 Task: Select the output option in the auto-forward ports source.
Action: Mouse moved to (10, 504)
Screenshot: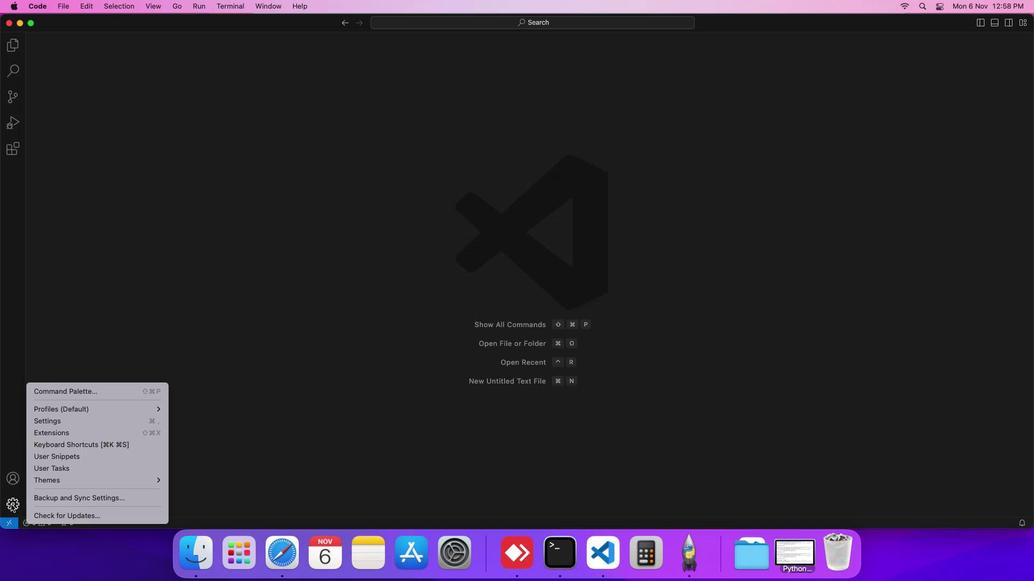 
Action: Mouse pressed left at (10, 504)
Screenshot: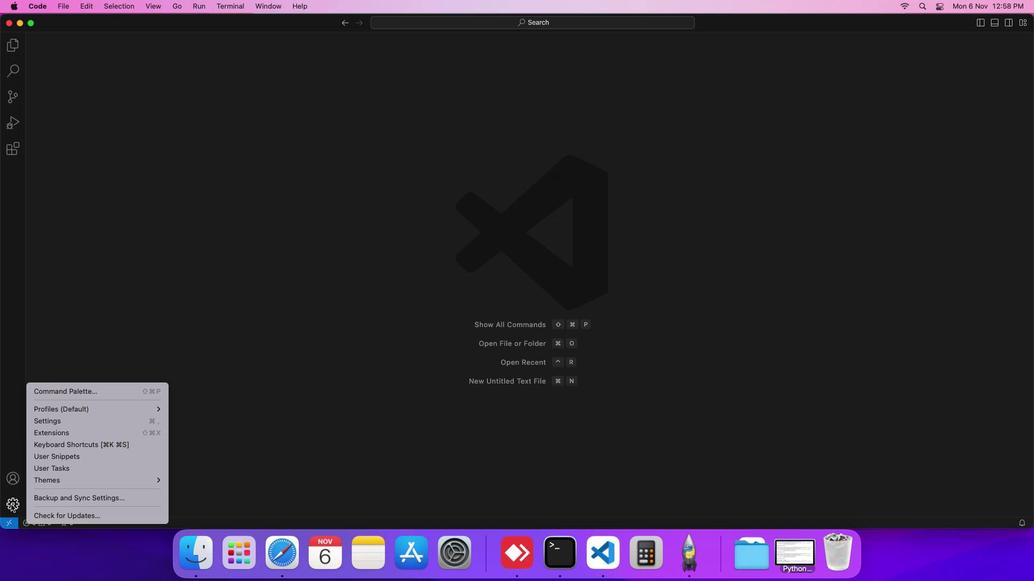
Action: Mouse moved to (57, 422)
Screenshot: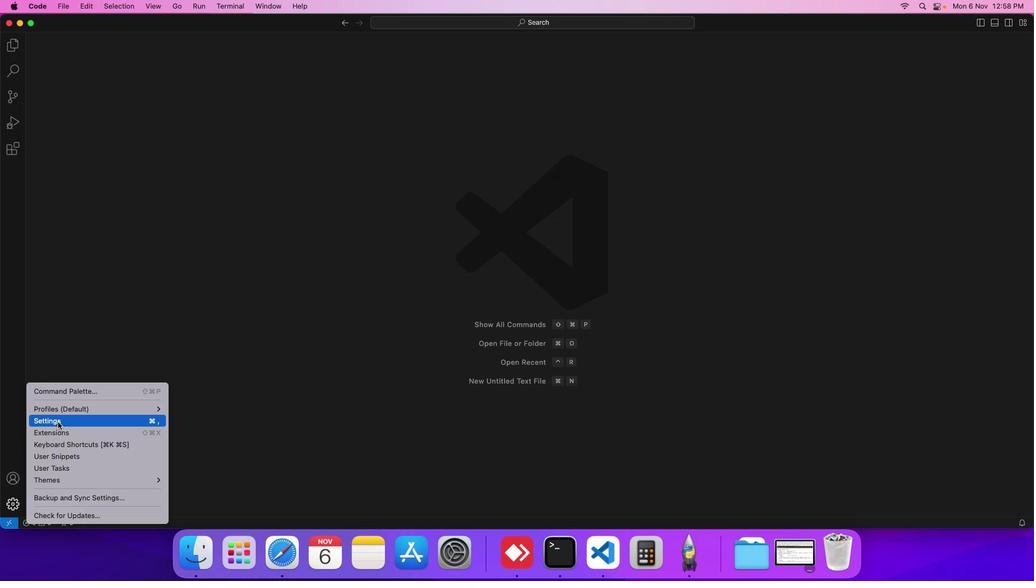 
Action: Mouse pressed left at (57, 422)
Screenshot: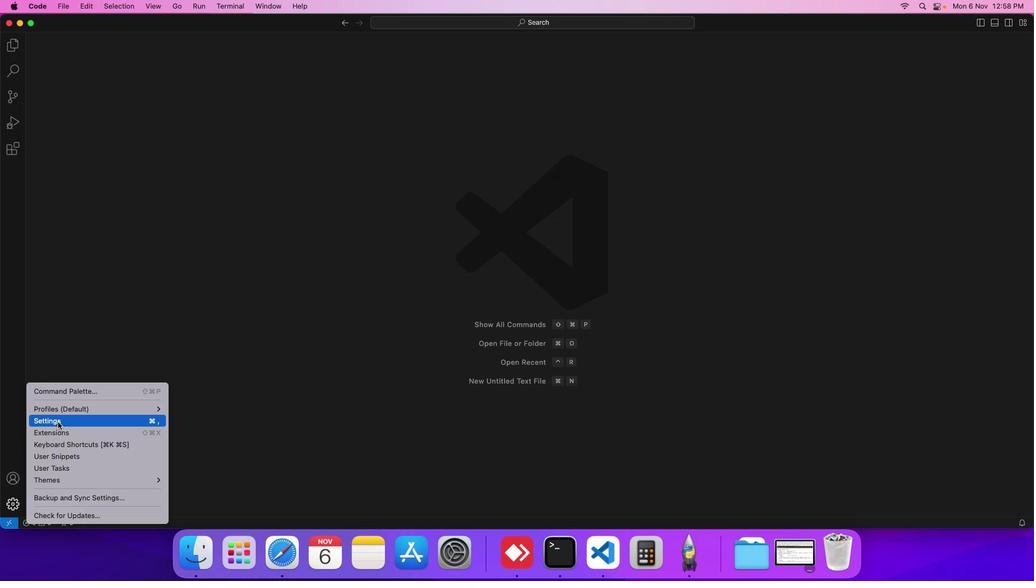 
Action: Mouse moved to (247, 153)
Screenshot: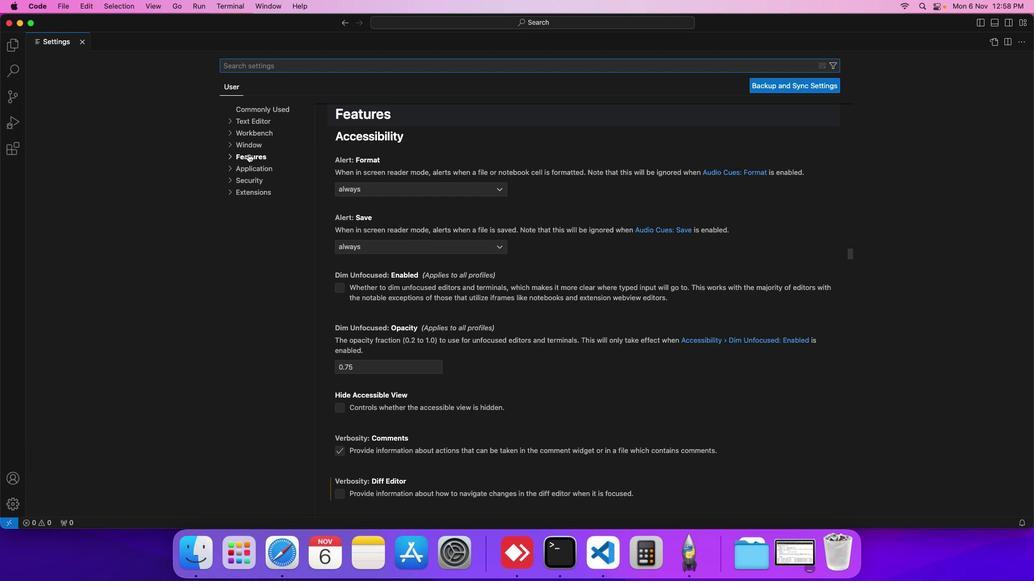 
Action: Mouse pressed left at (247, 153)
Screenshot: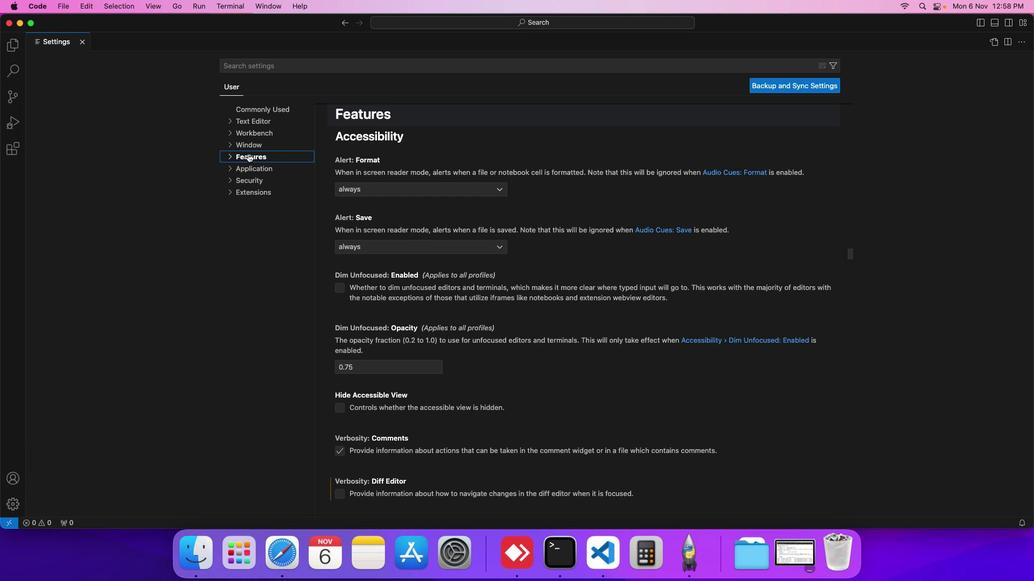 
Action: Mouse moved to (252, 311)
Screenshot: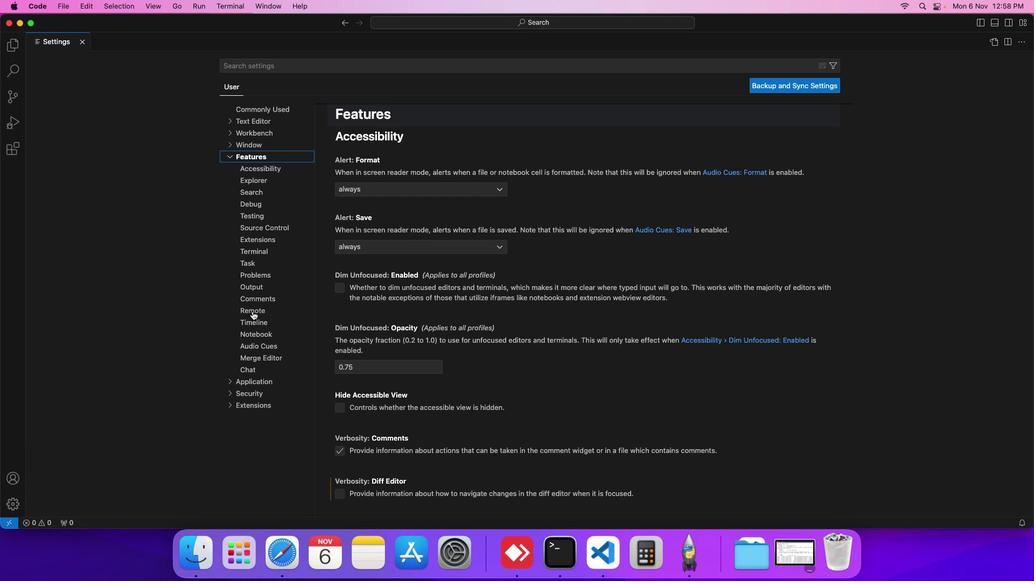 
Action: Mouse pressed left at (252, 311)
Screenshot: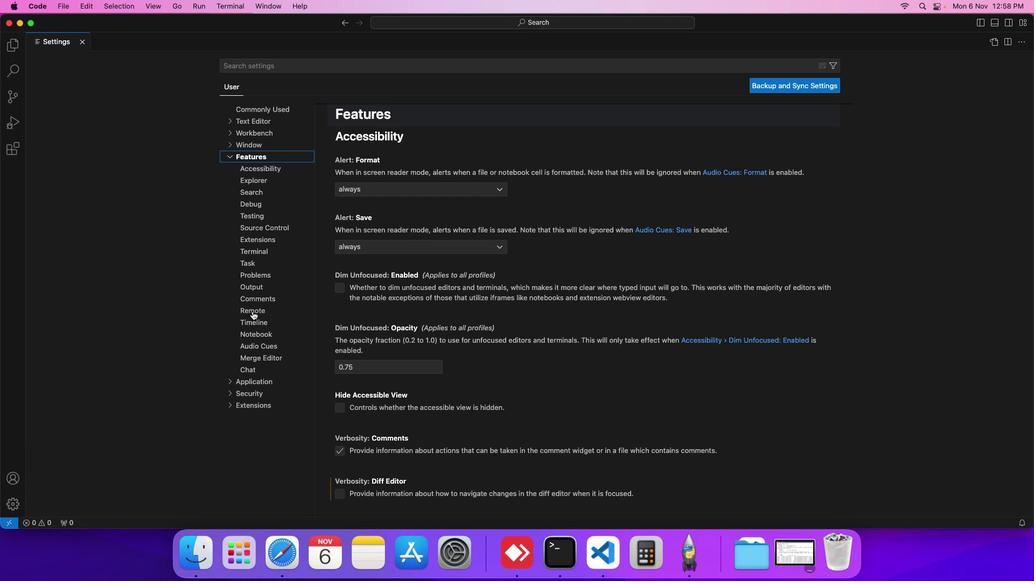 
Action: Mouse moved to (364, 237)
Screenshot: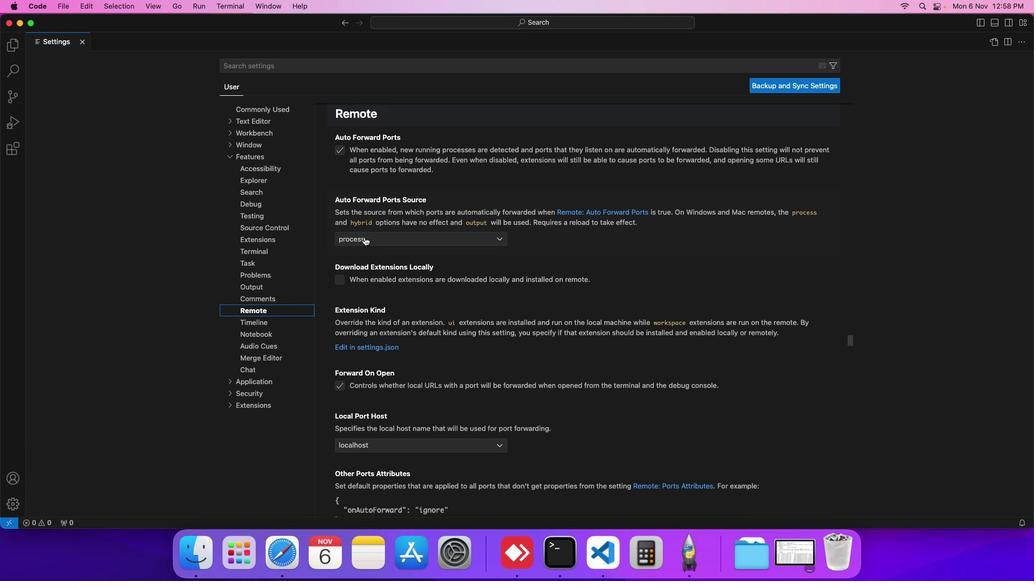 
Action: Mouse pressed left at (364, 237)
Screenshot: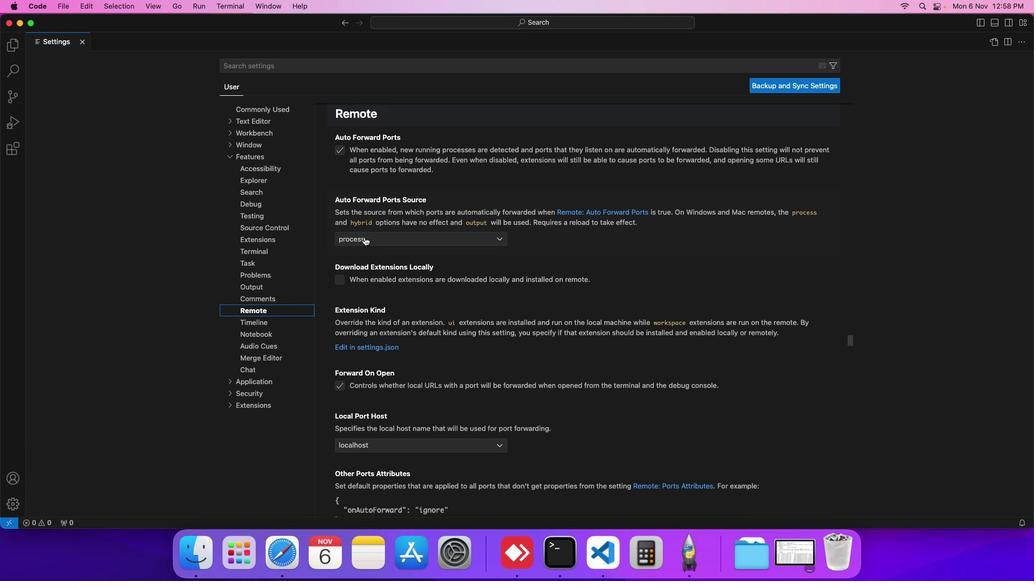 
Action: Mouse moved to (363, 261)
Screenshot: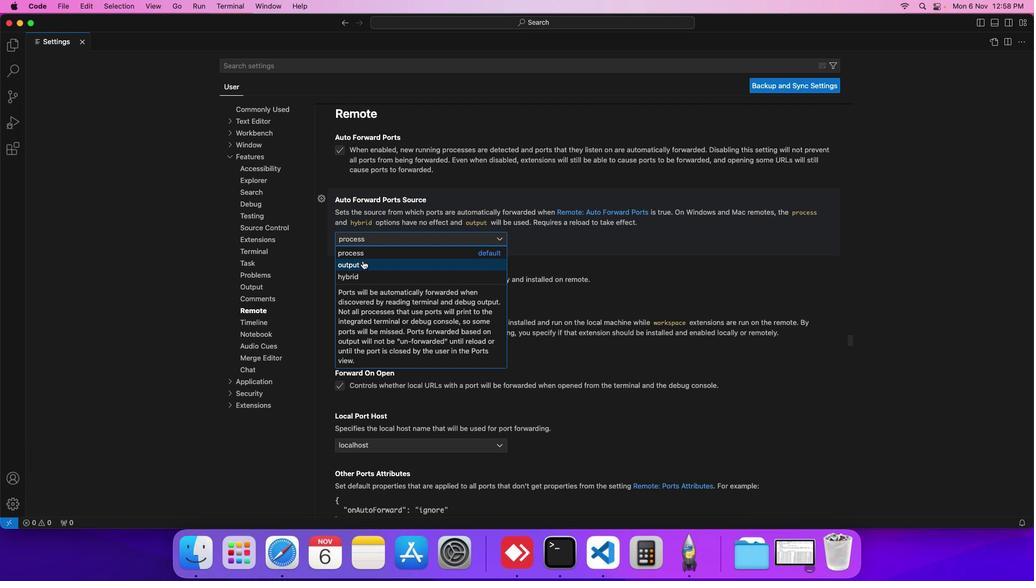 
Action: Mouse pressed left at (363, 261)
Screenshot: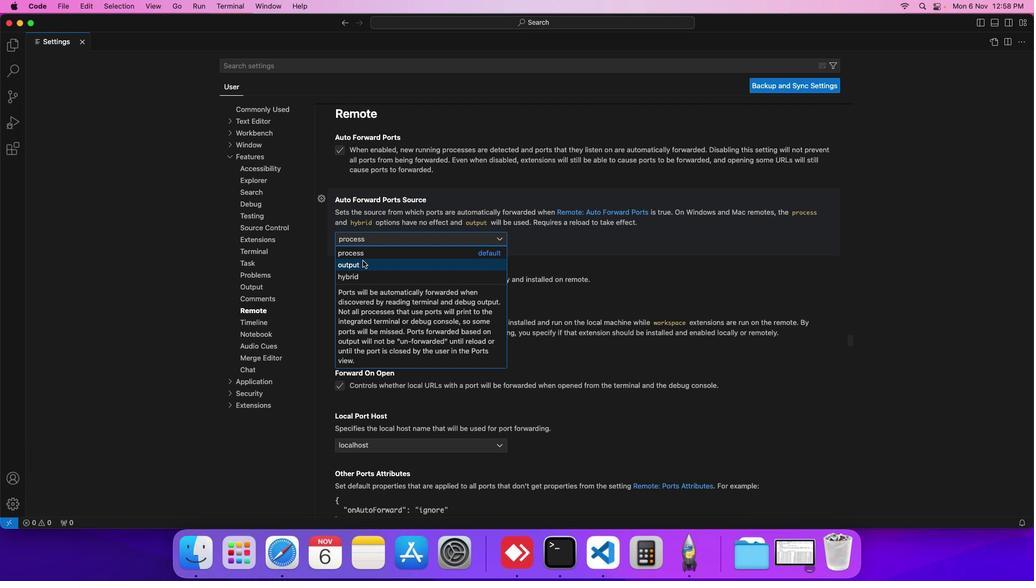 
